 Task: Help me to understand the dataloader.io access.
Action: Mouse moved to (1200, 133)
Screenshot: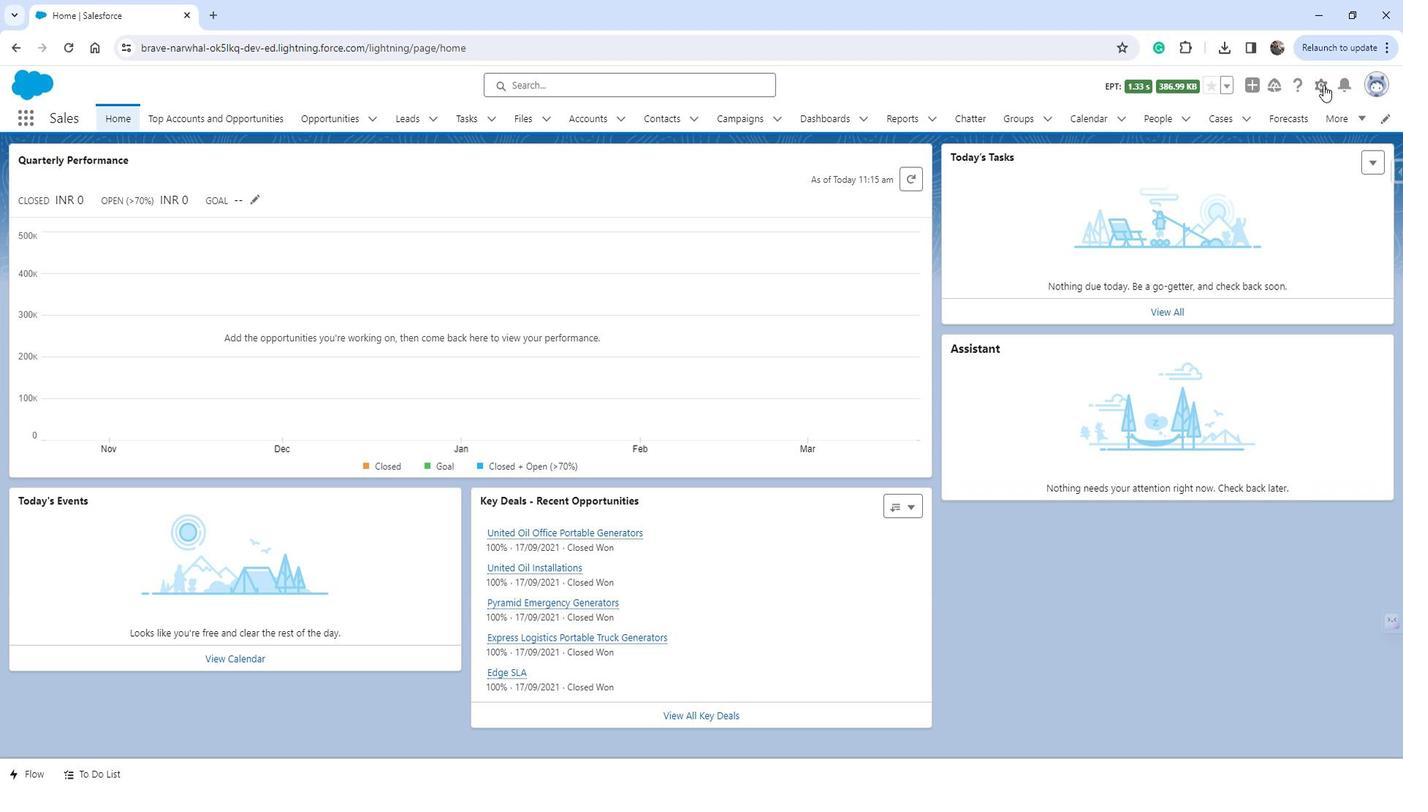 
Action: Mouse pressed left at (1200, 133)
Screenshot: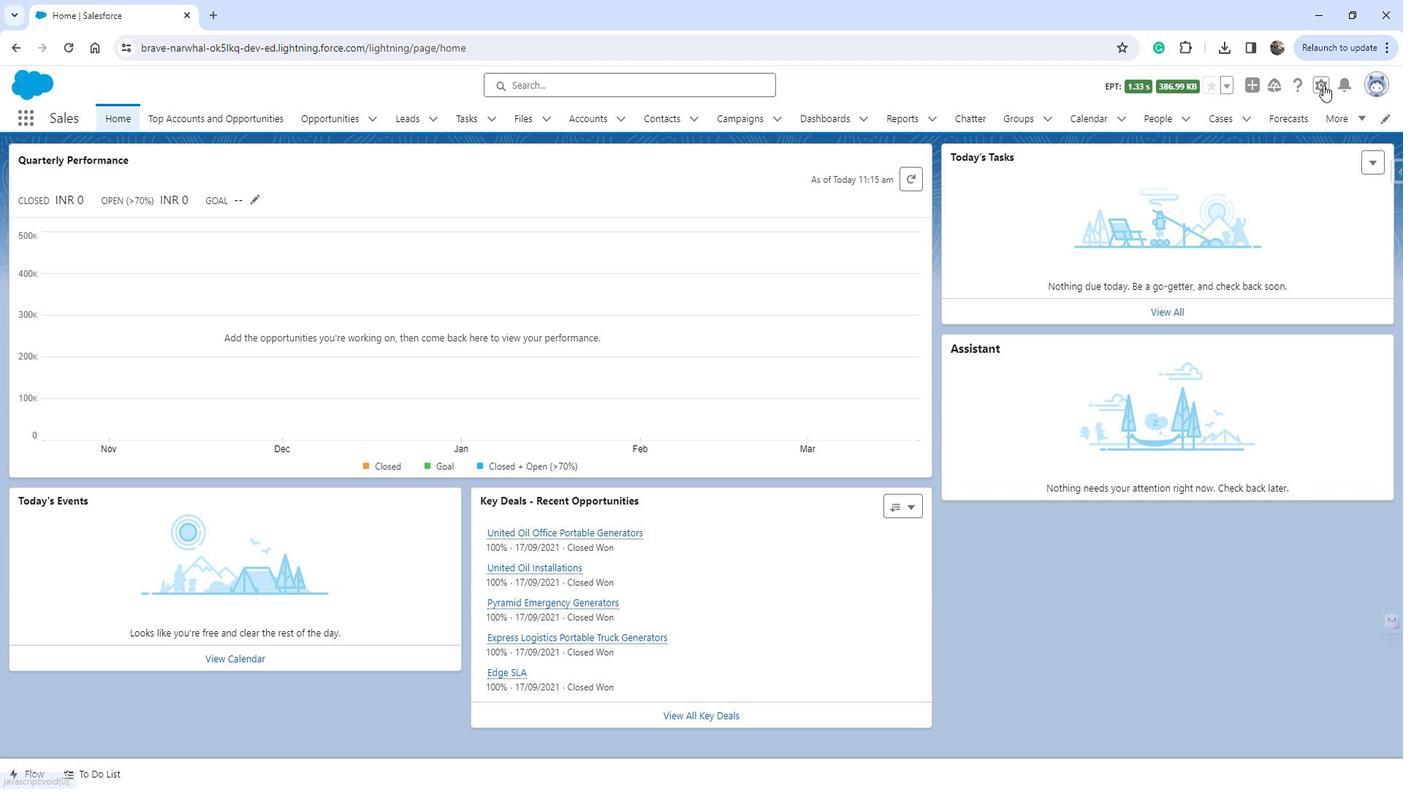 
Action: Mouse moved to (1168, 169)
Screenshot: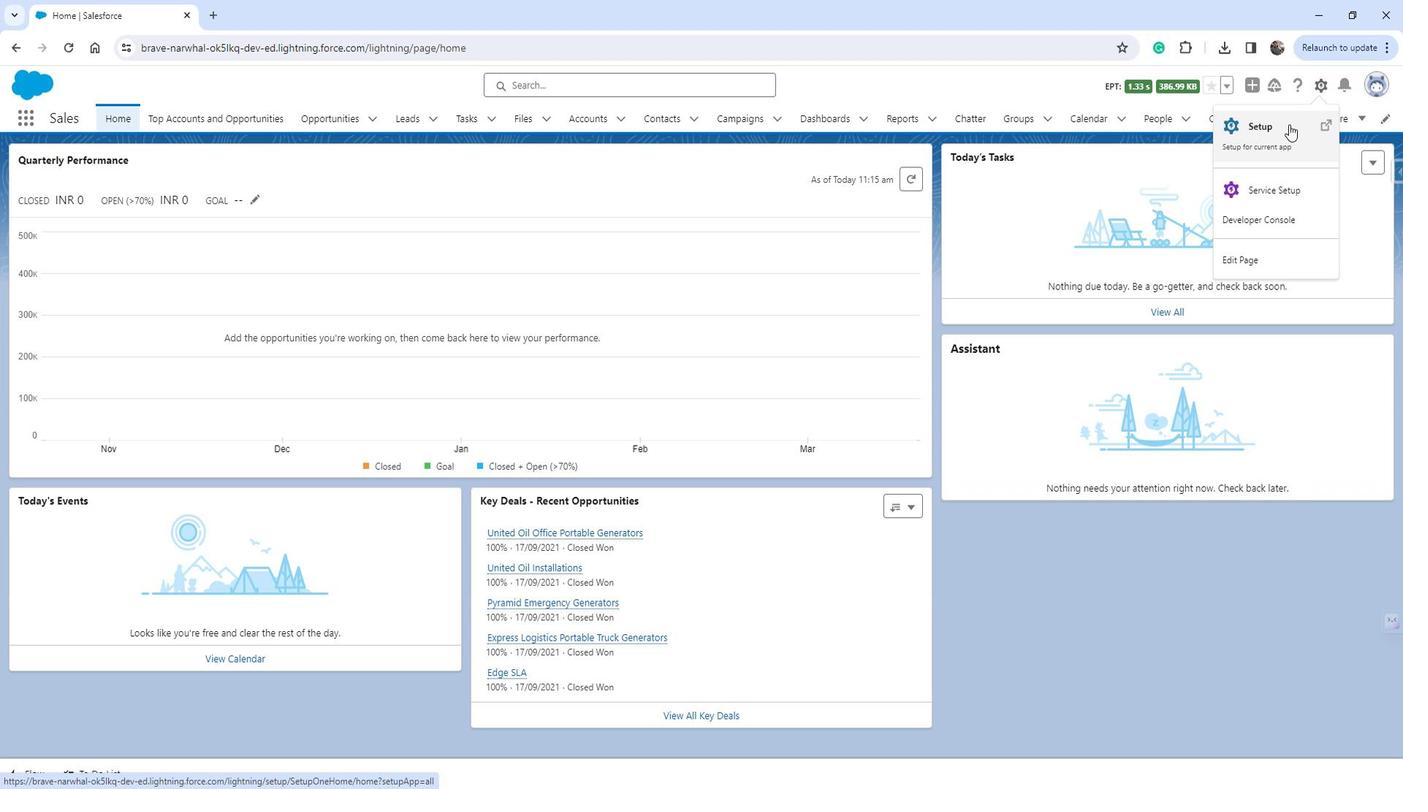 
Action: Mouse pressed left at (1168, 169)
Screenshot: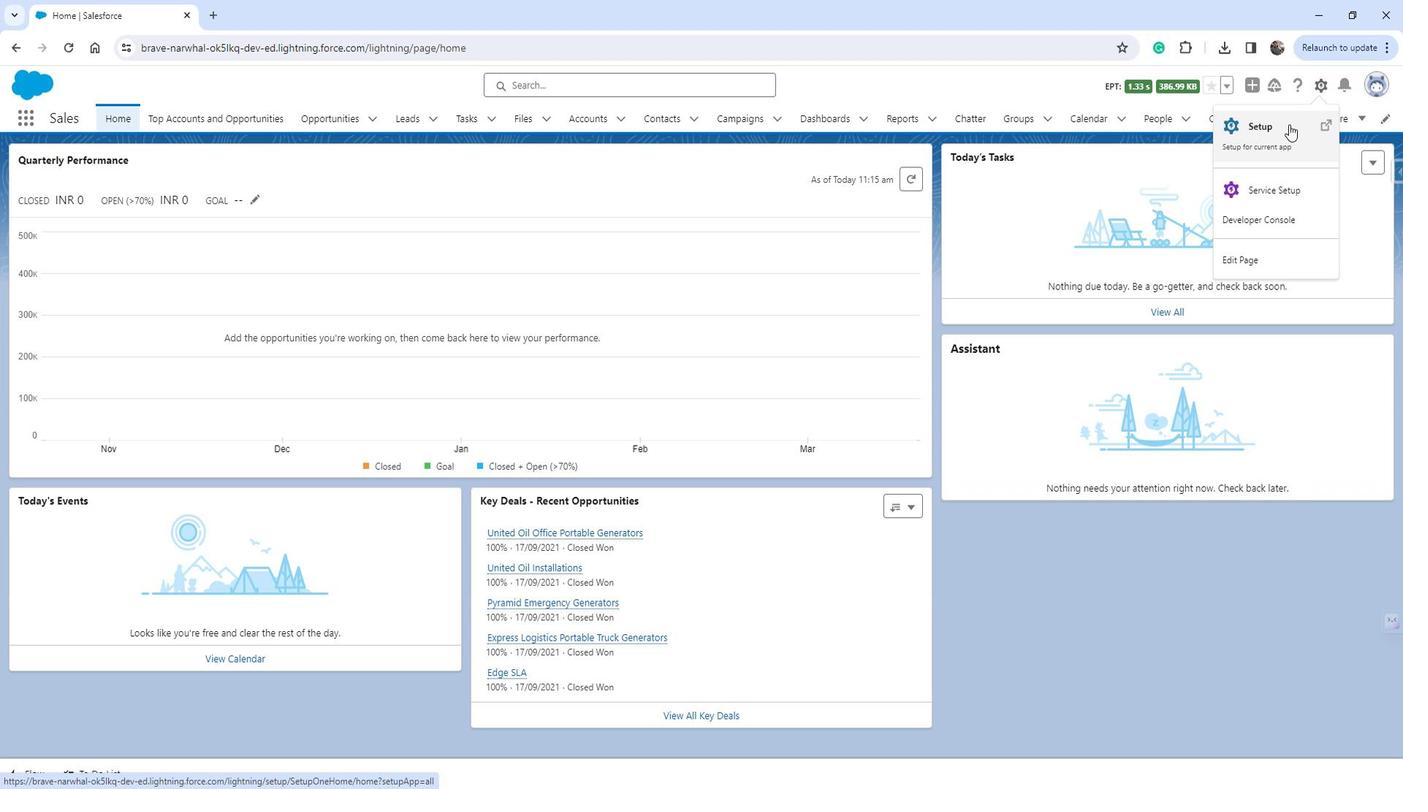 
Action: Mouse moved to (58, 377)
Screenshot: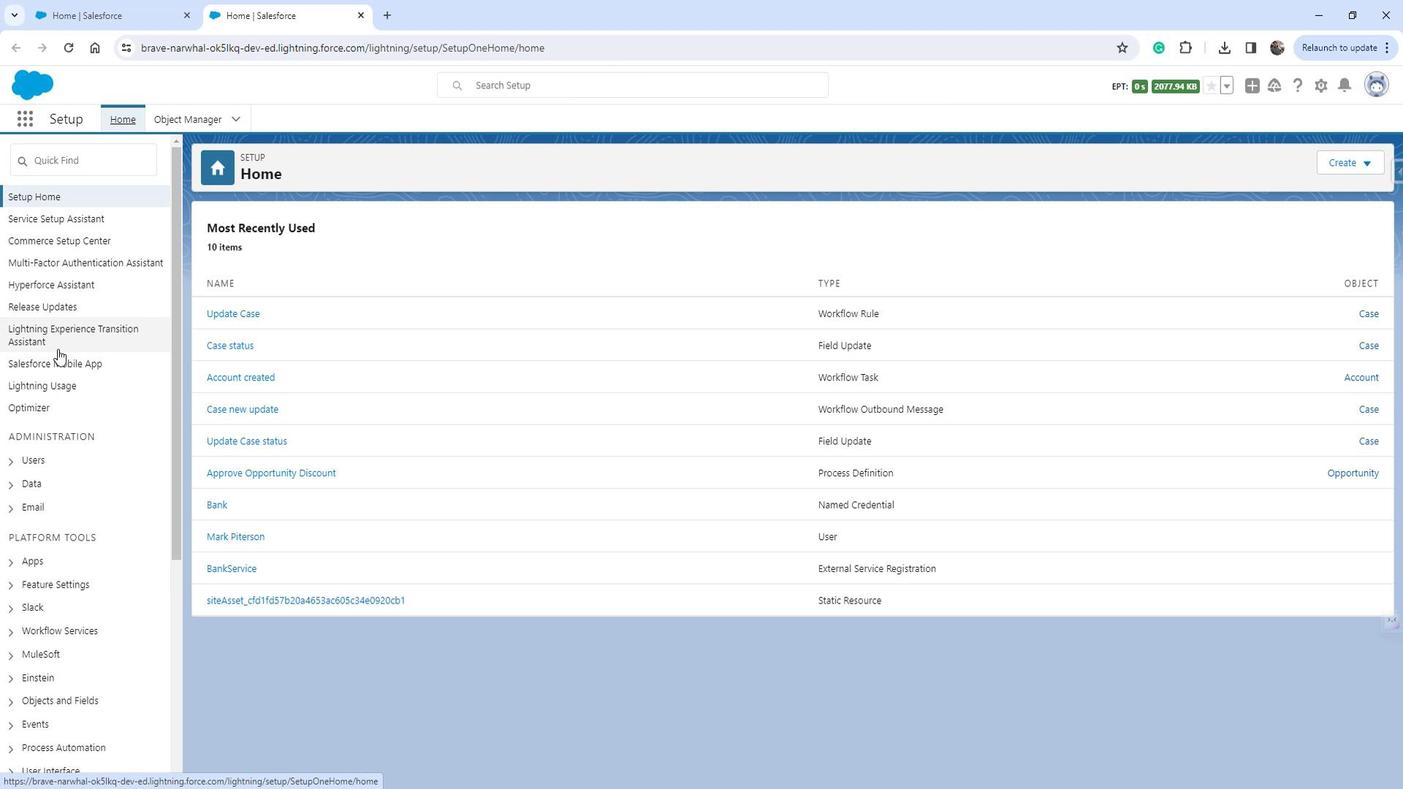 
Action: Mouse scrolled (58, 377) with delta (0, 0)
Screenshot: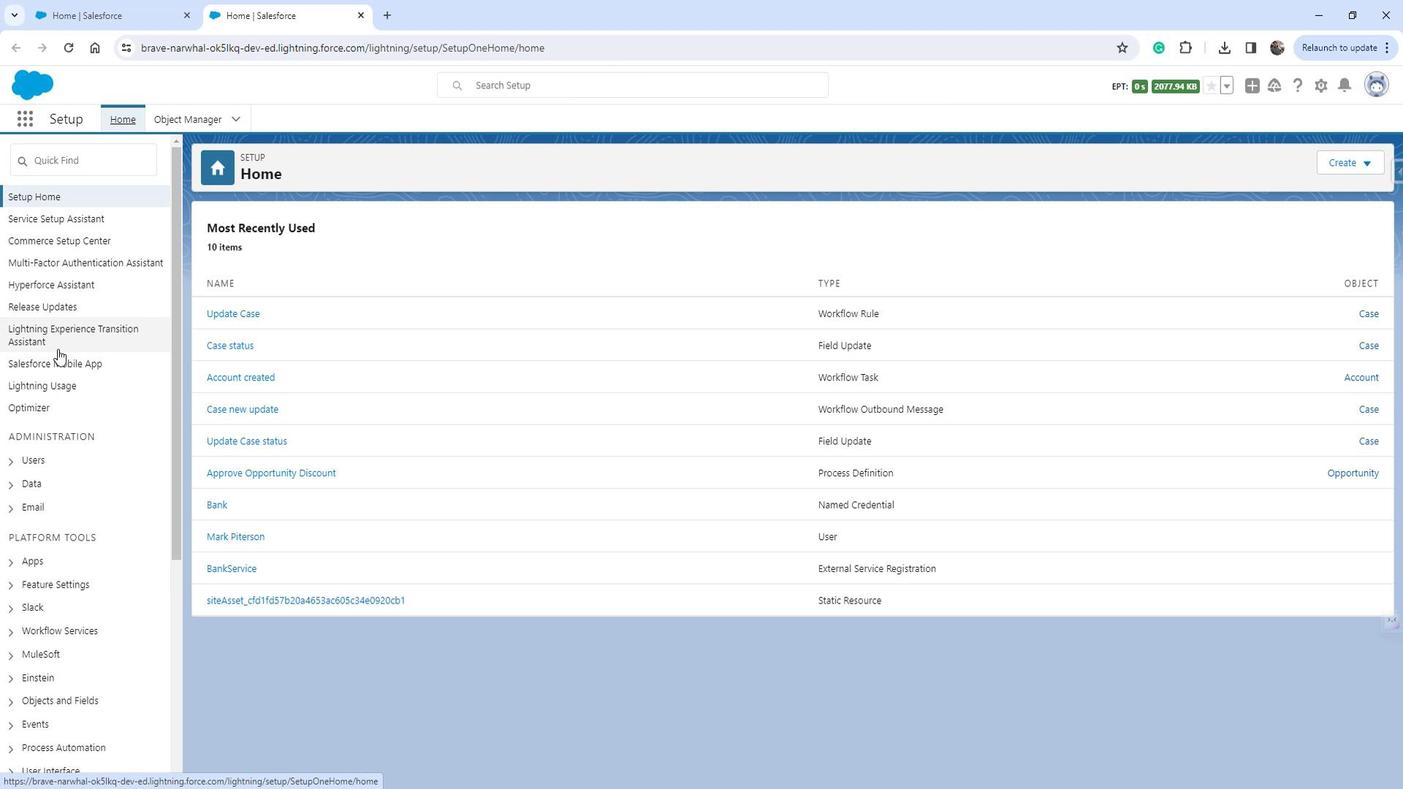 
Action: Mouse scrolled (58, 377) with delta (0, 0)
Screenshot: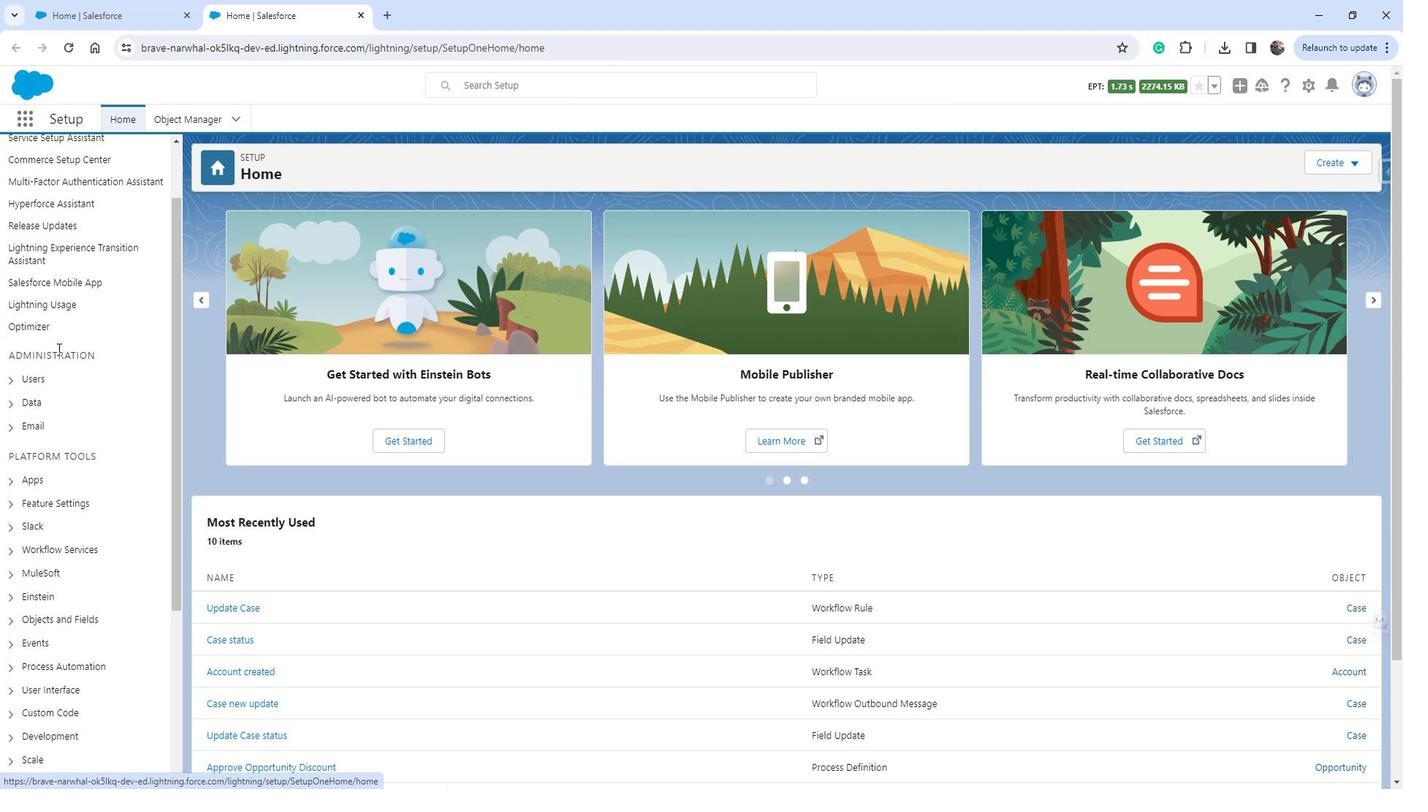 
Action: Mouse moved to (58, 378)
Screenshot: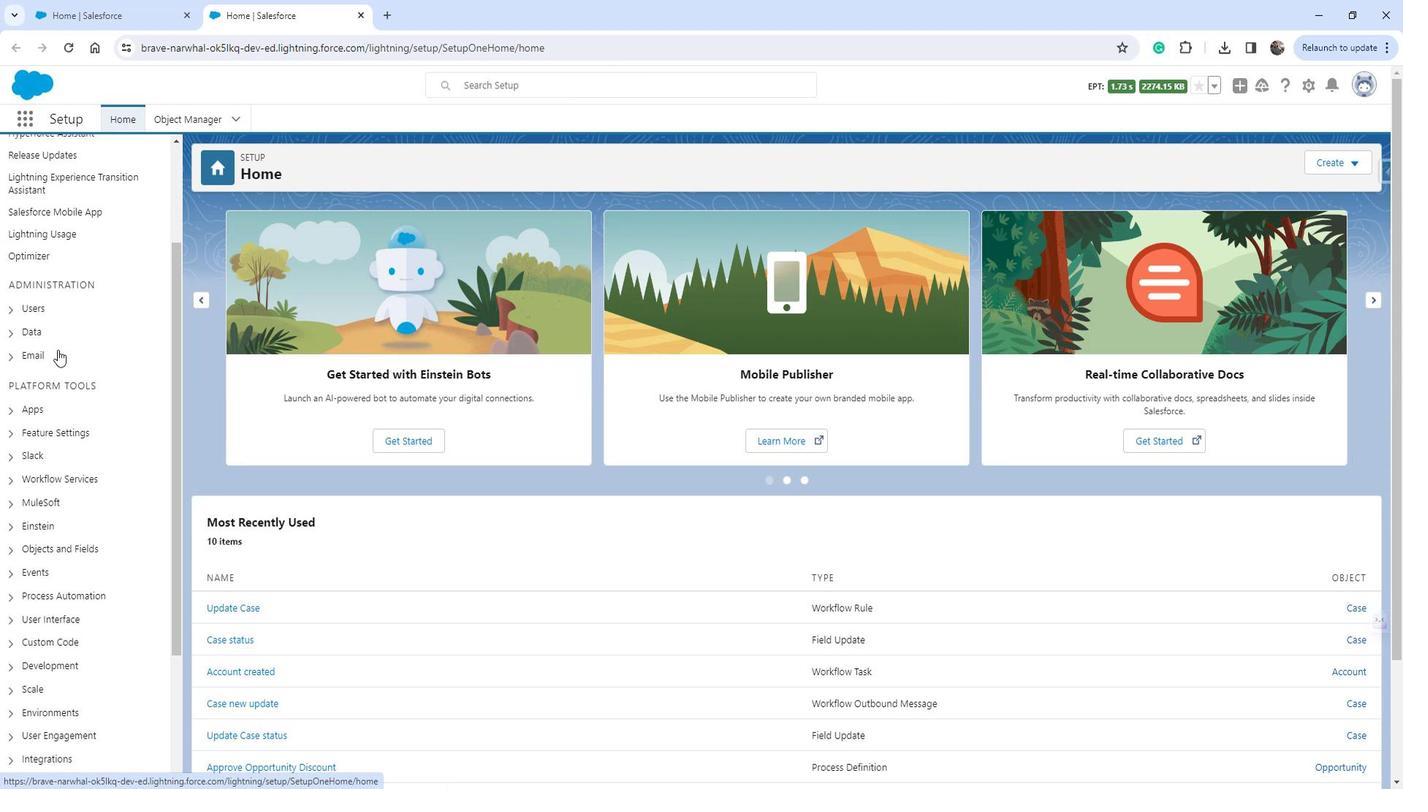 
Action: Mouse scrolled (58, 377) with delta (0, 0)
Screenshot: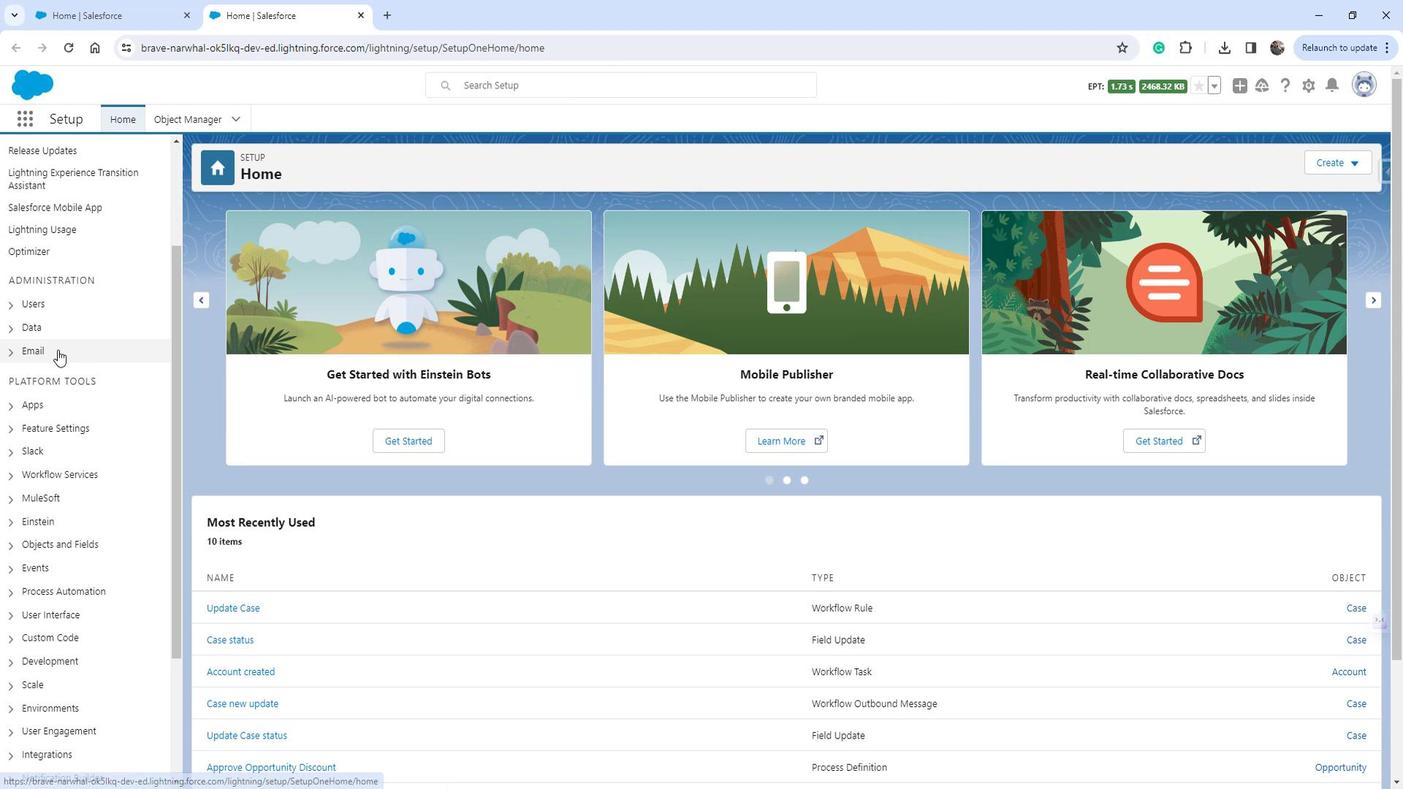
Action: Mouse scrolled (58, 377) with delta (0, 0)
Screenshot: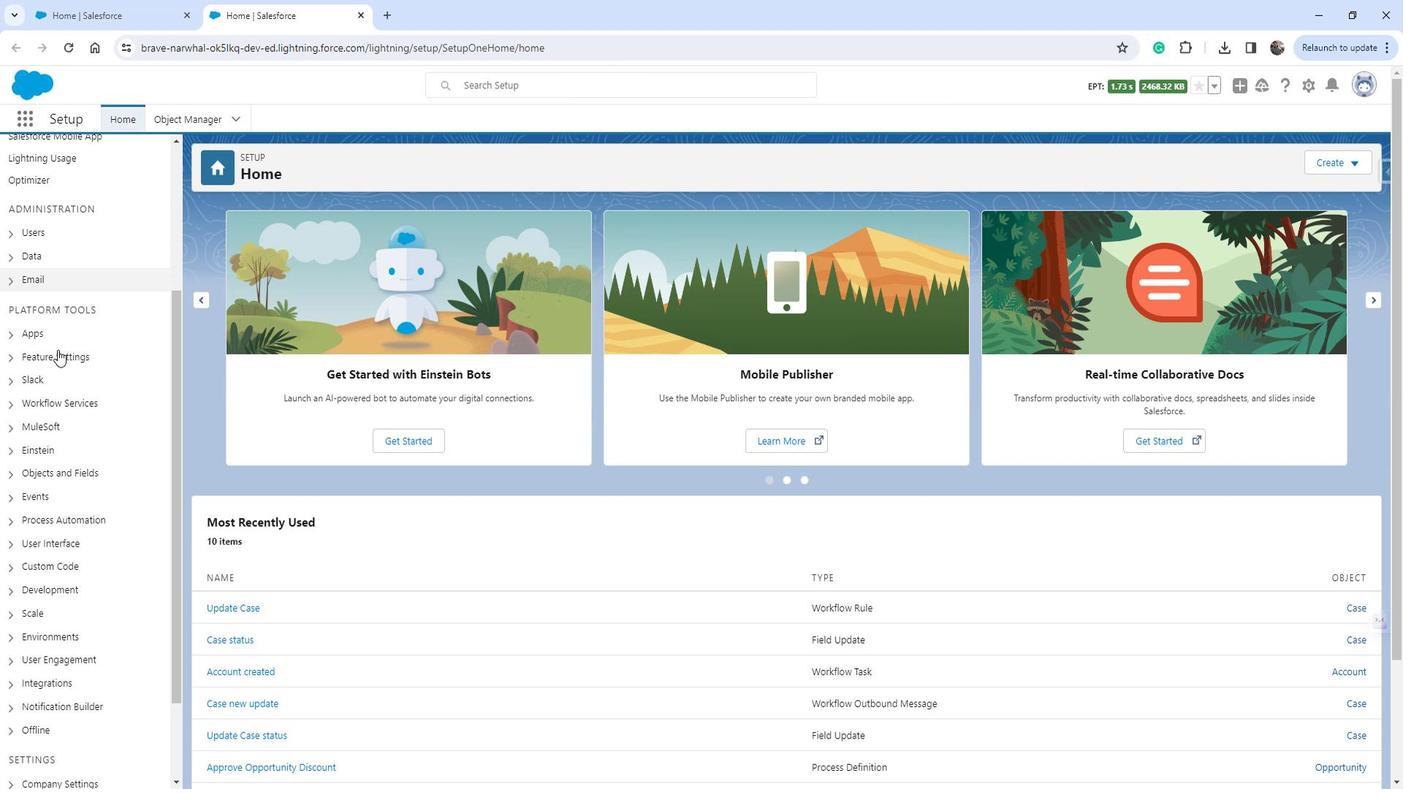 
Action: Mouse moved to (57, 378)
Screenshot: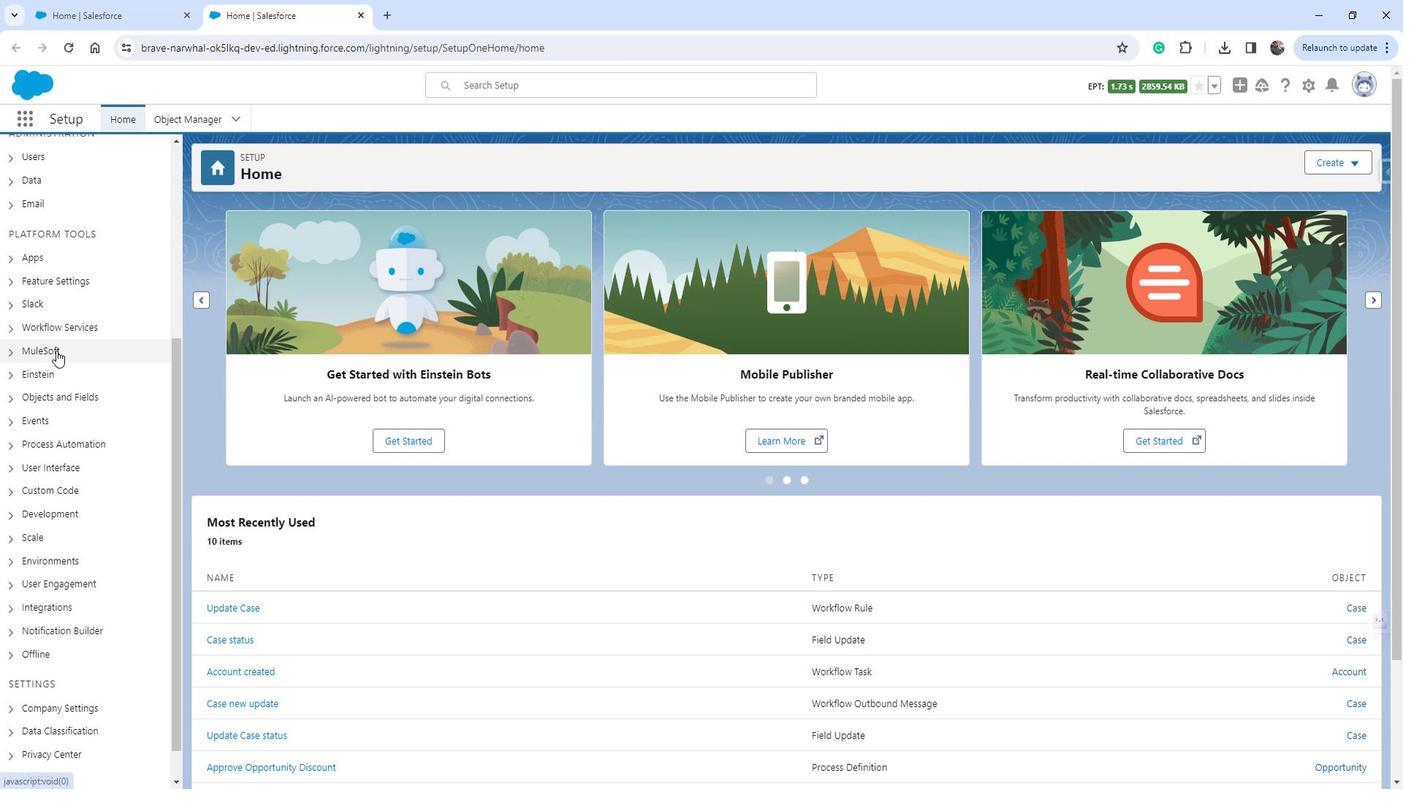 
Action: Mouse scrolled (57, 378) with delta (0, 0)
Screenshot: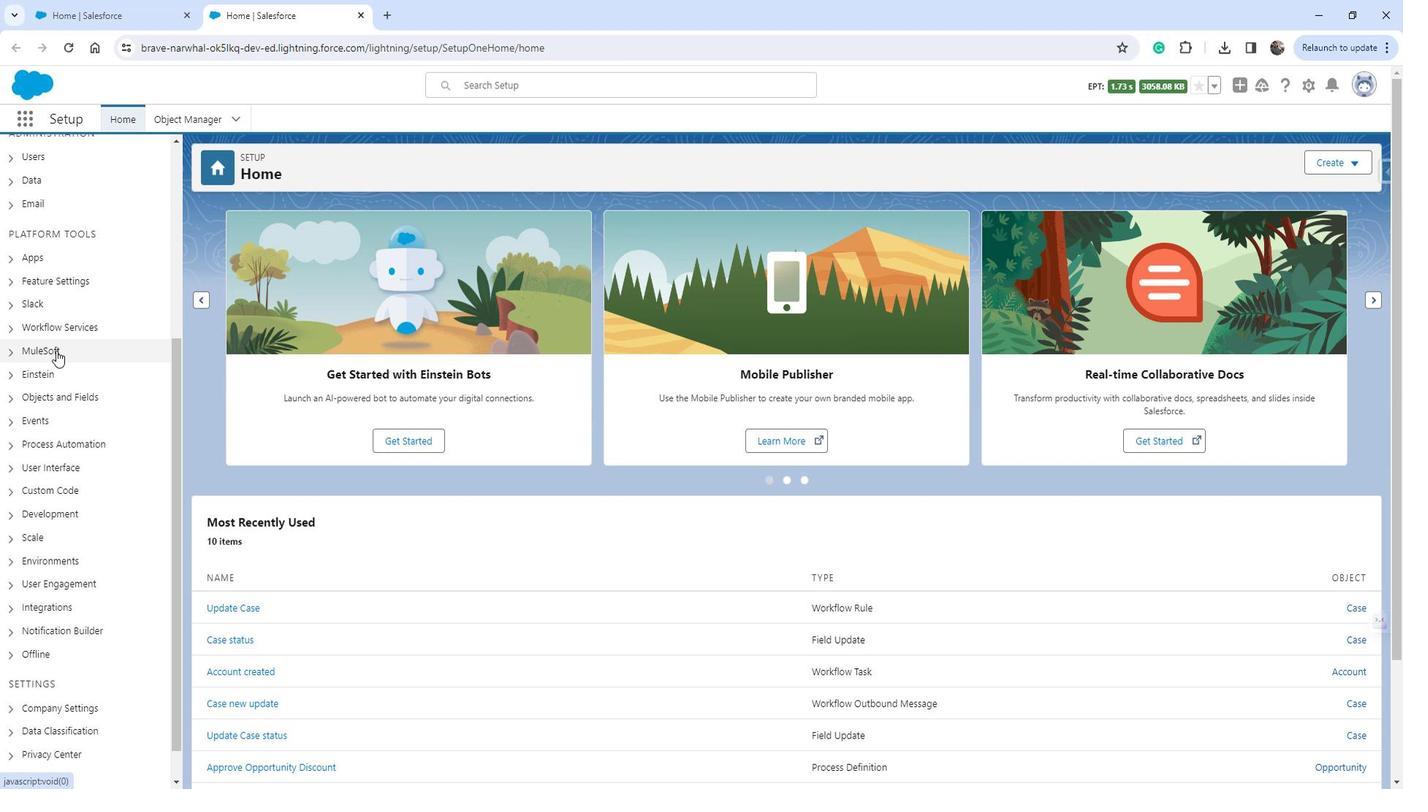 
Action: Mouse moved to (16, 581)
Screenshot: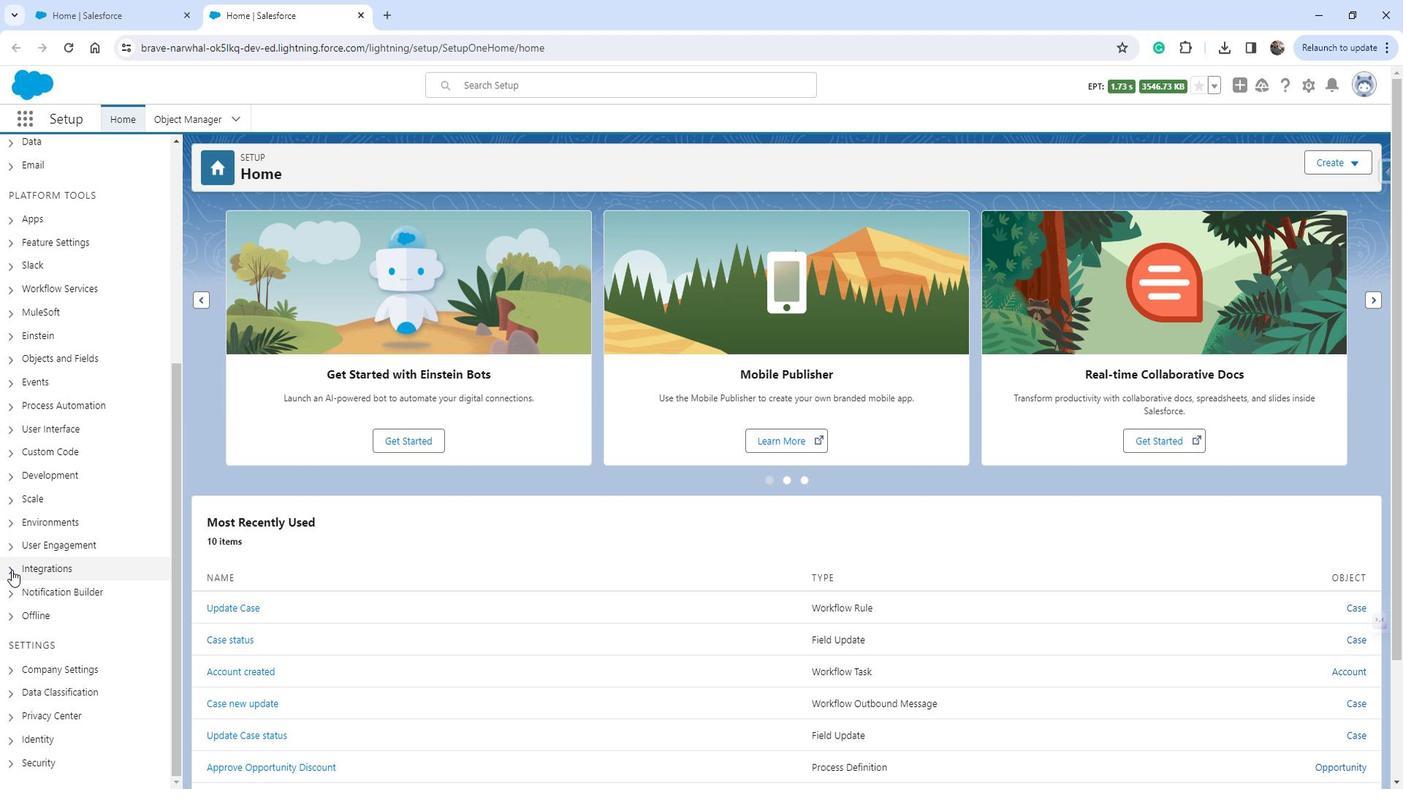 
Action: Mouse pressed left at (16, 581)
Screenshot: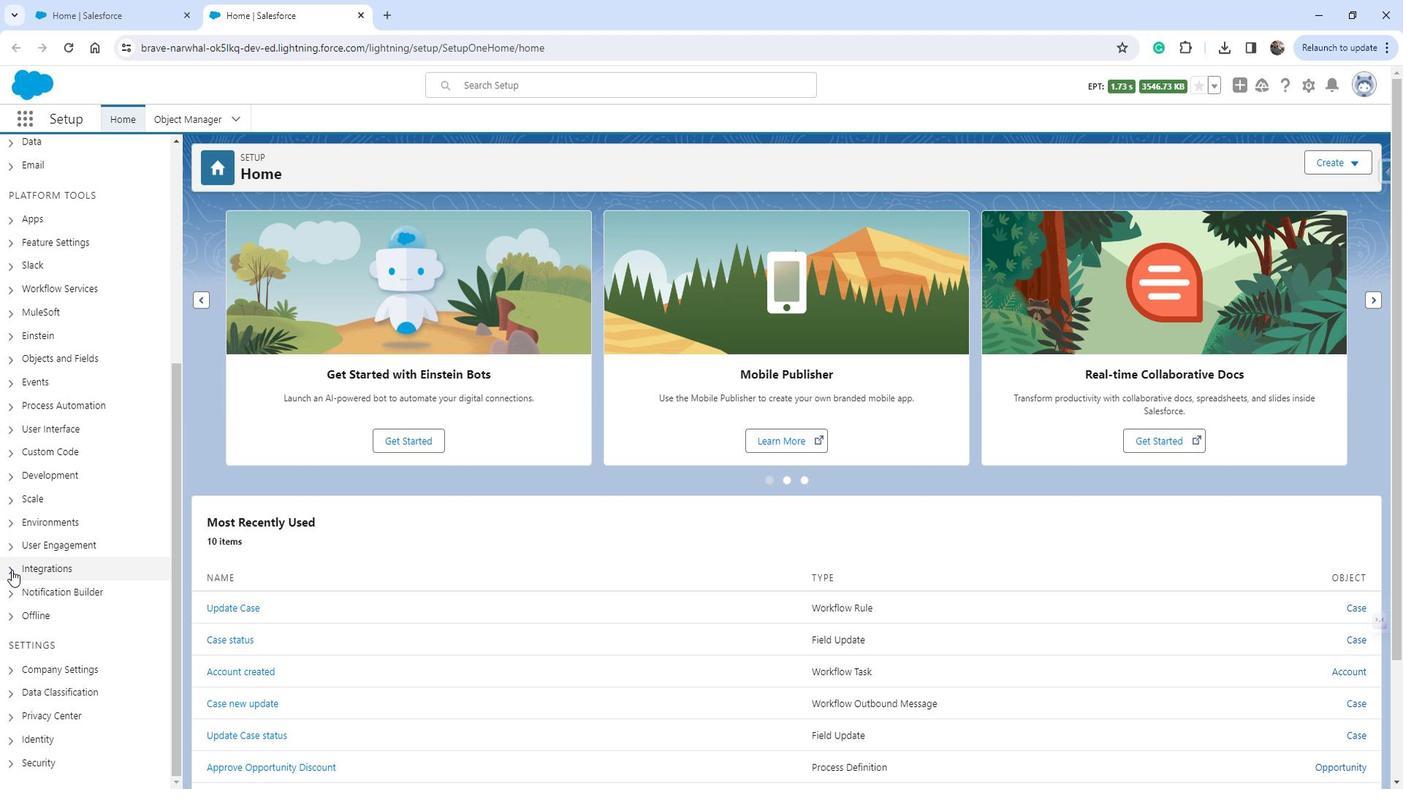 
Action: Mouse moved to (91, 606)
Screenshot: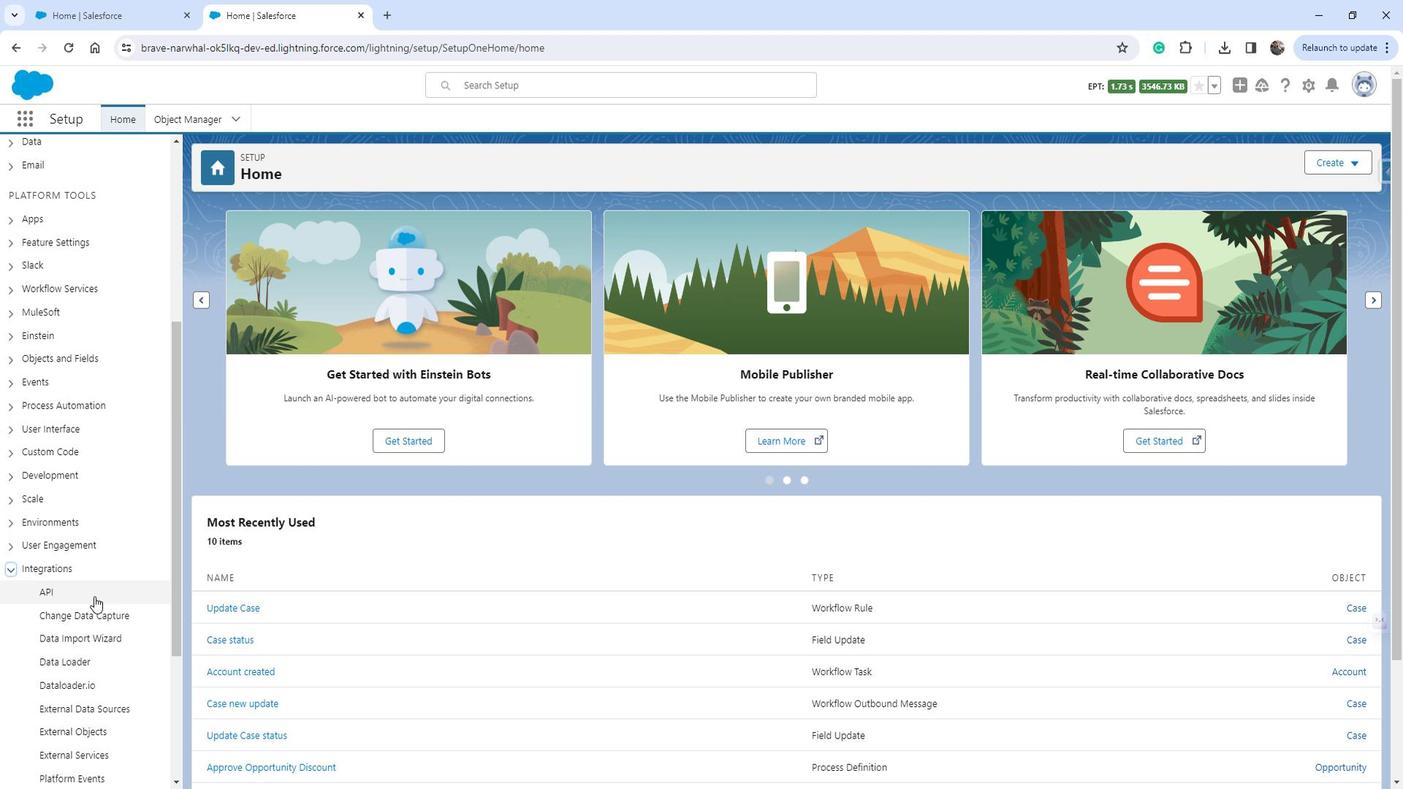 
Action: Mouse scrolled (91, 606) with delta (0, 0)
Screenshot: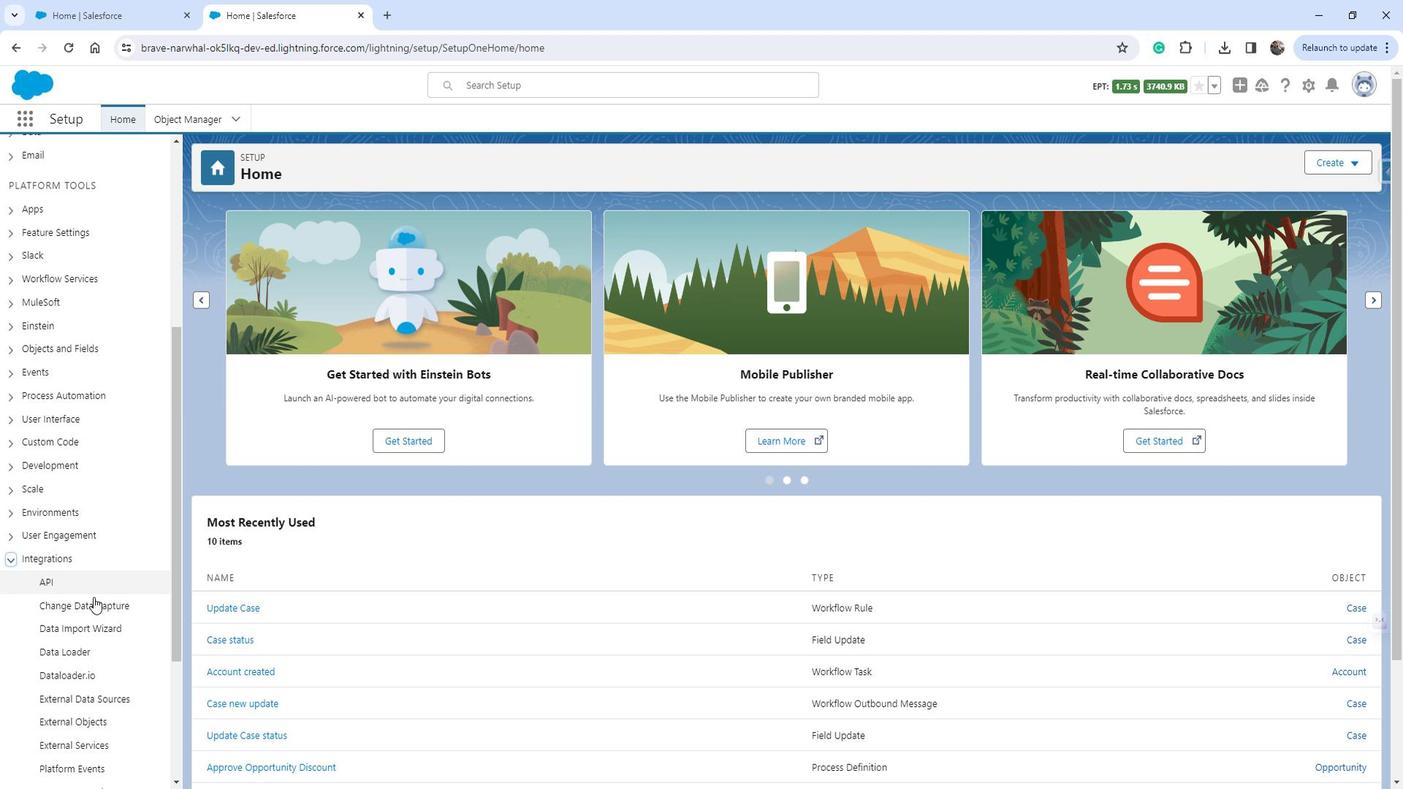 
Action: Mouse moved to (89, 608)
Screenshot: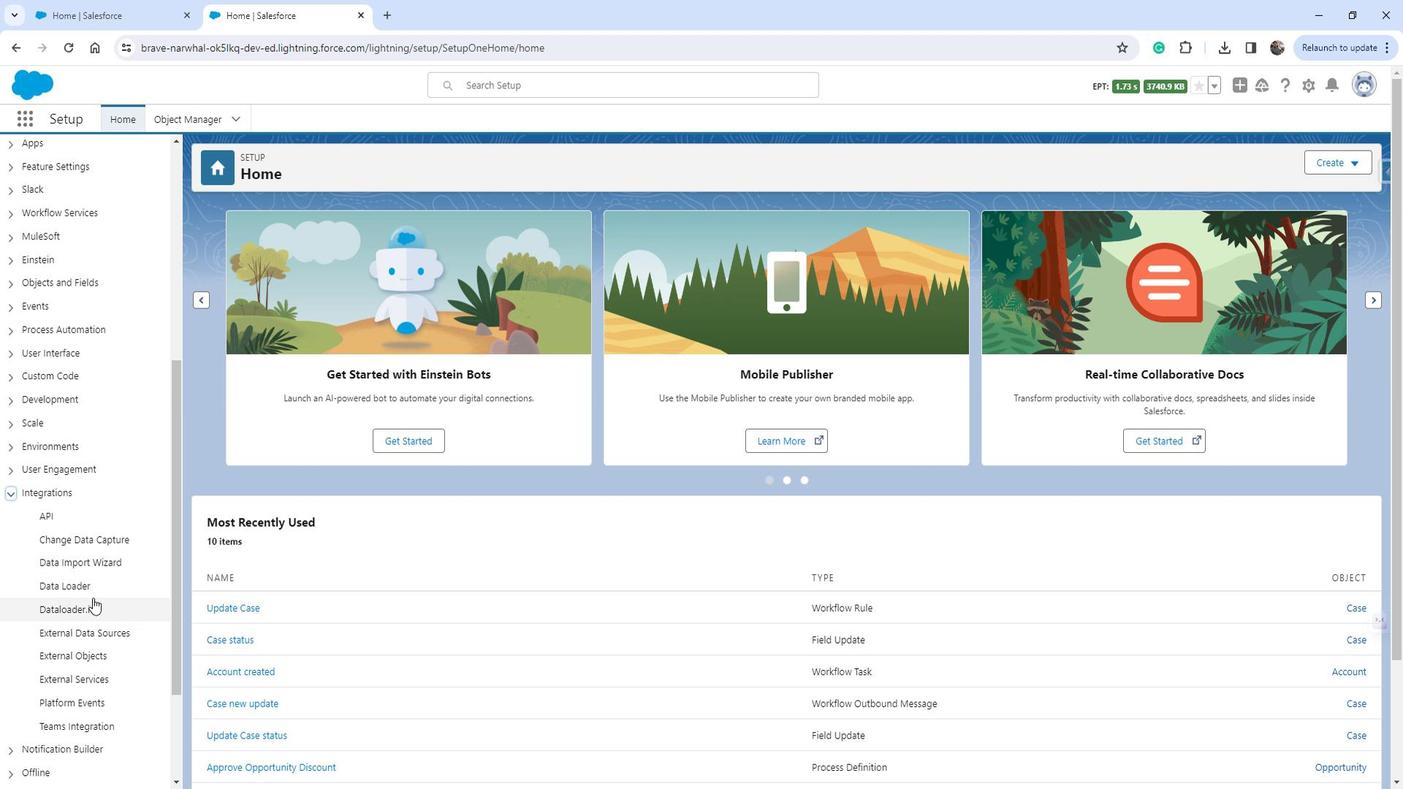 
Action: Mouse scrolled (89, 607) with delta (0, 0)
Screenshot: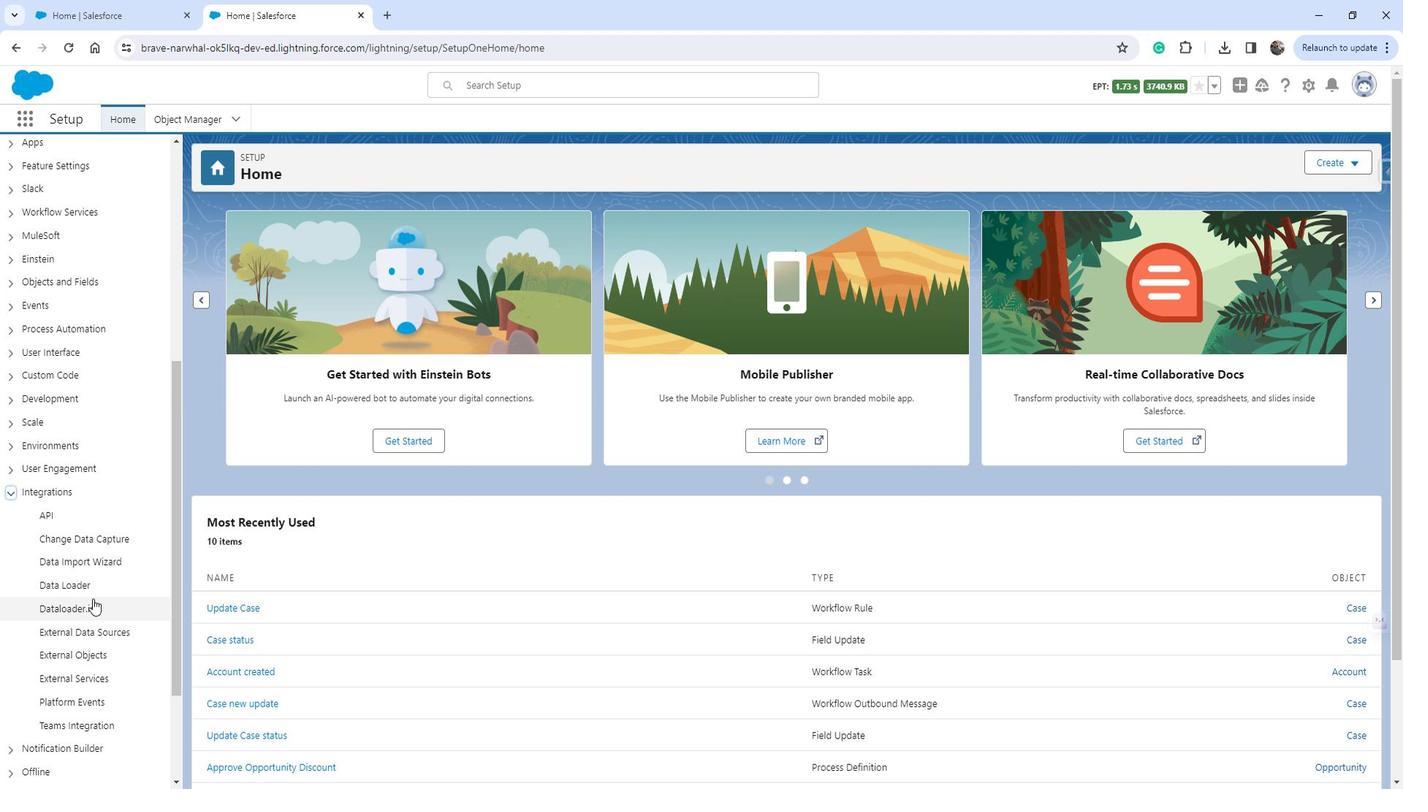 
Action: Mouse moved to (75, 548)
Screenshot: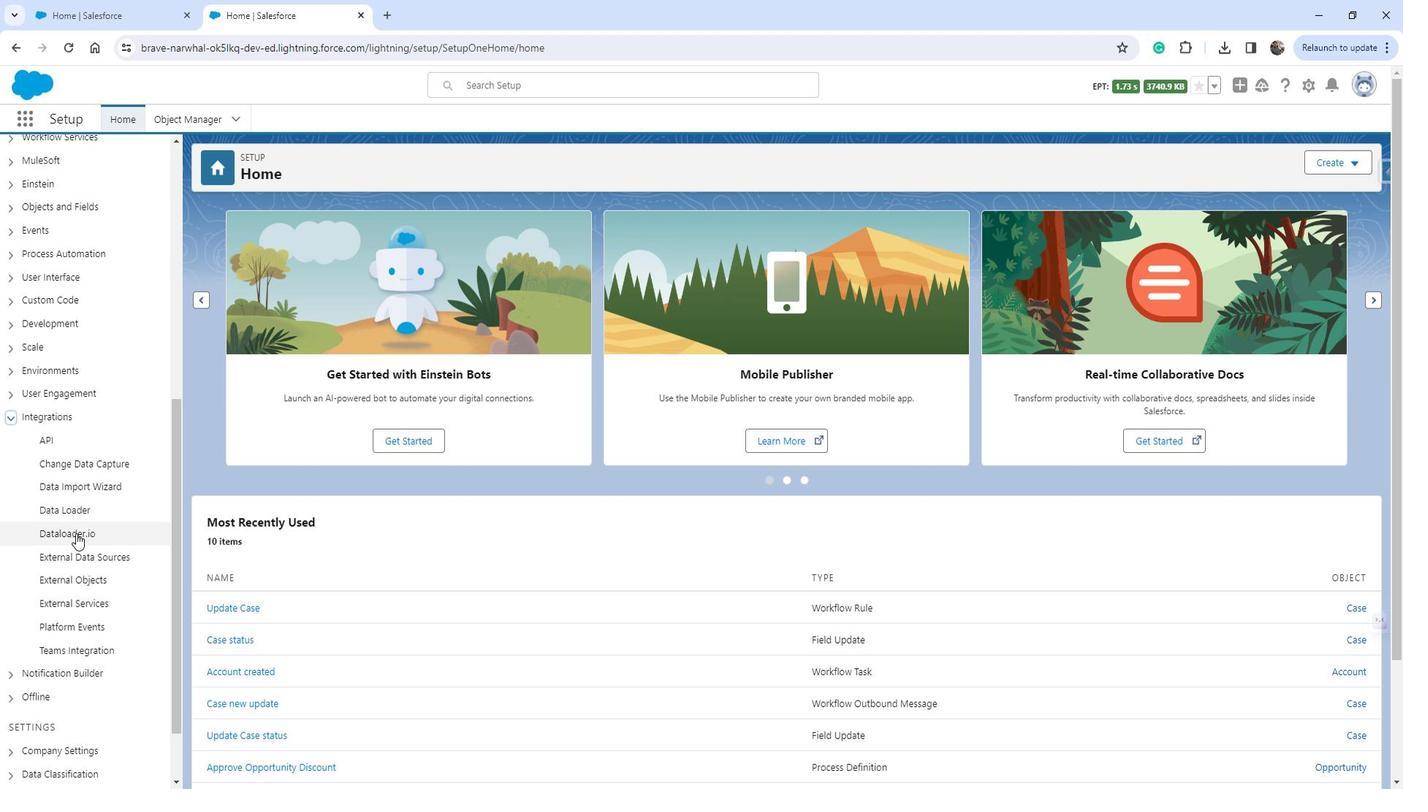 
Action: Mouse pressed left at (75, 548)
Screenshot: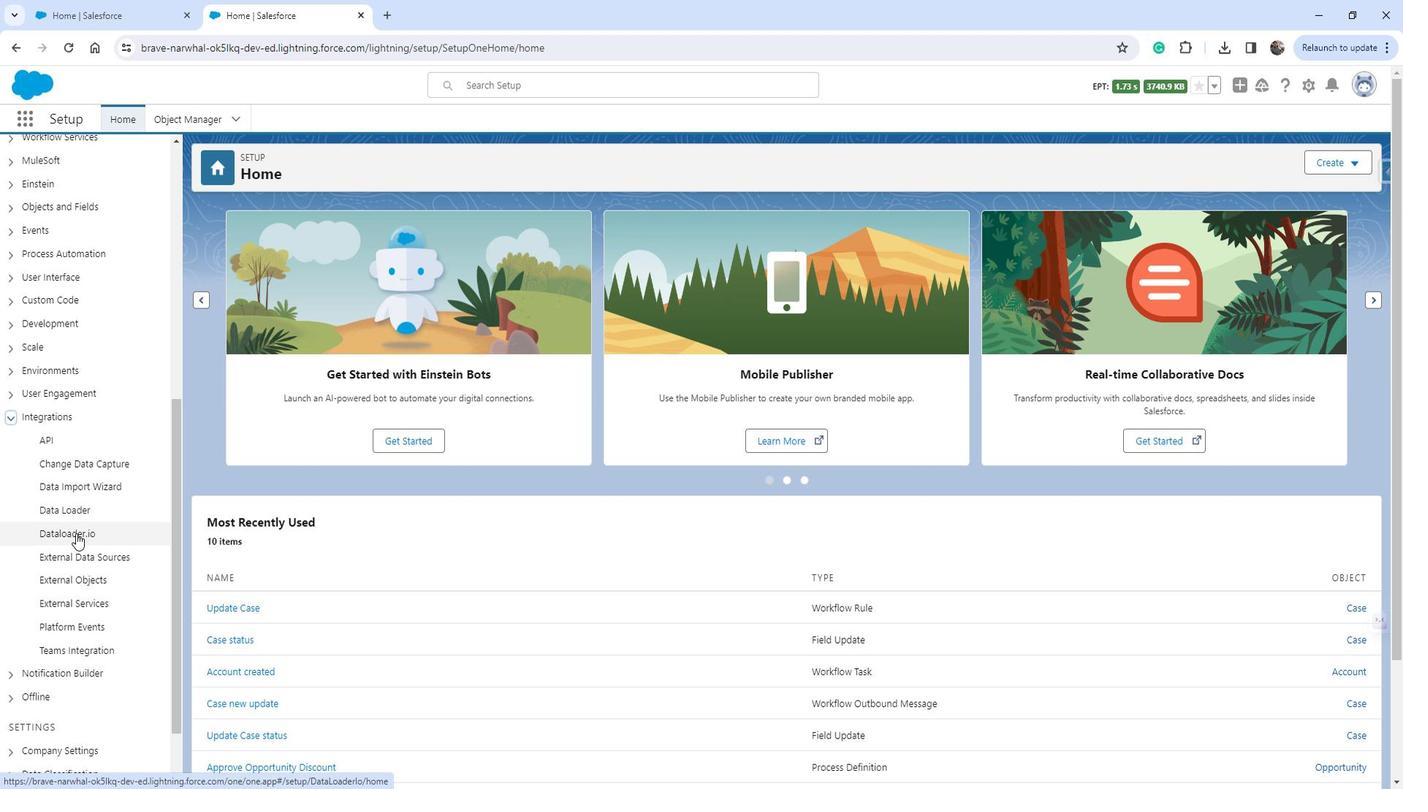 
Action: Mouse moved to (694, 506)
Screenshot: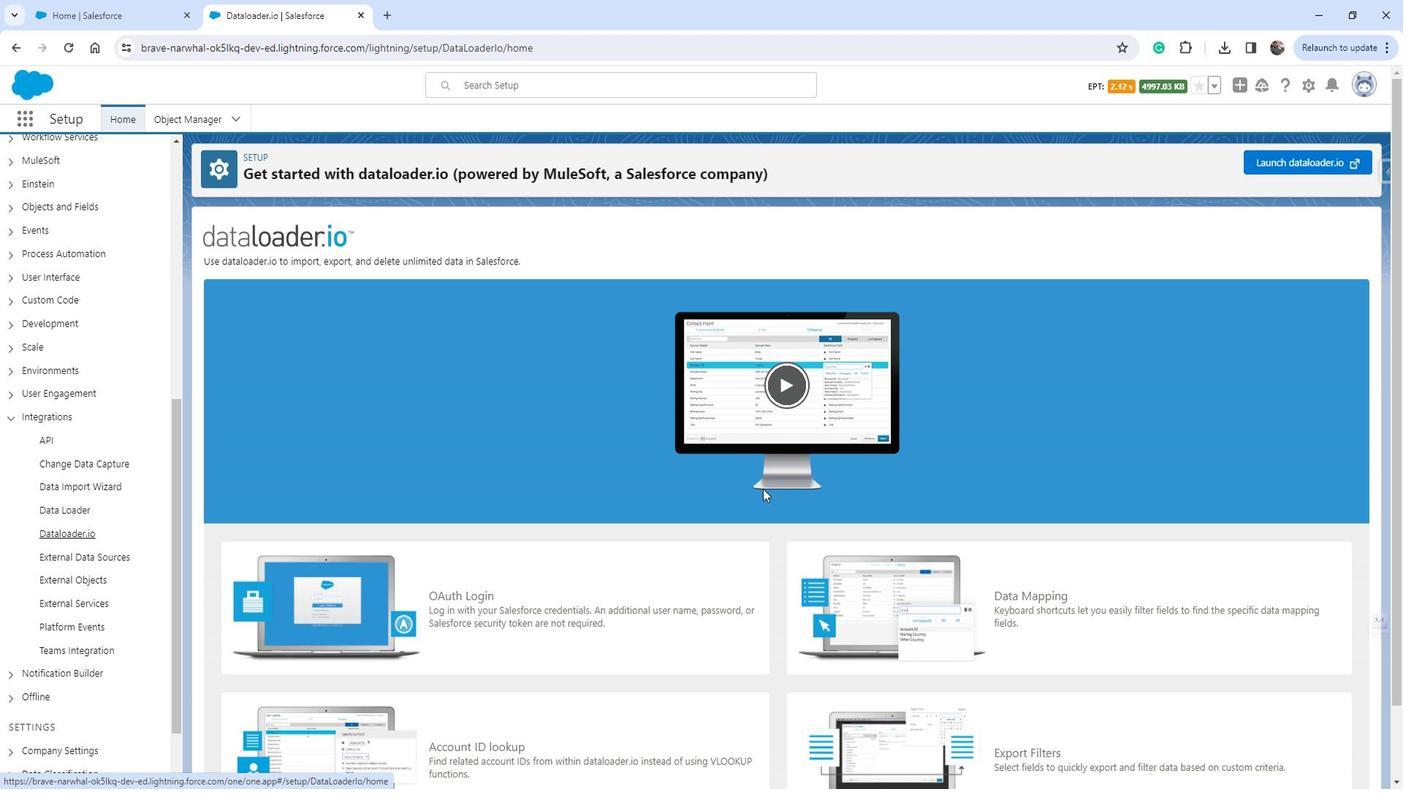 
Action: Mouse scrolled (694, 505) with delta (0, 0)
Screenshot: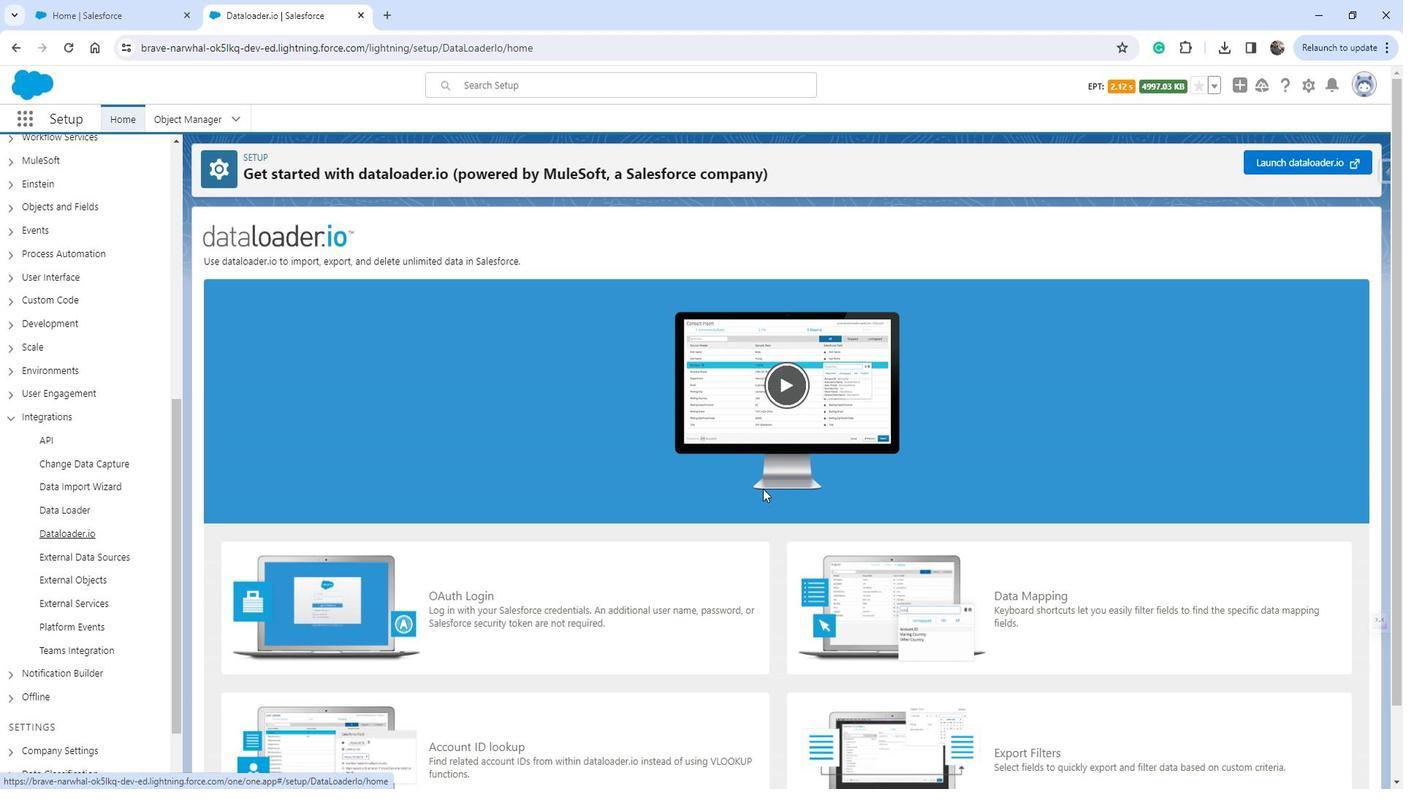 
Action: Mouse moved to (694, 506)
Screenshot: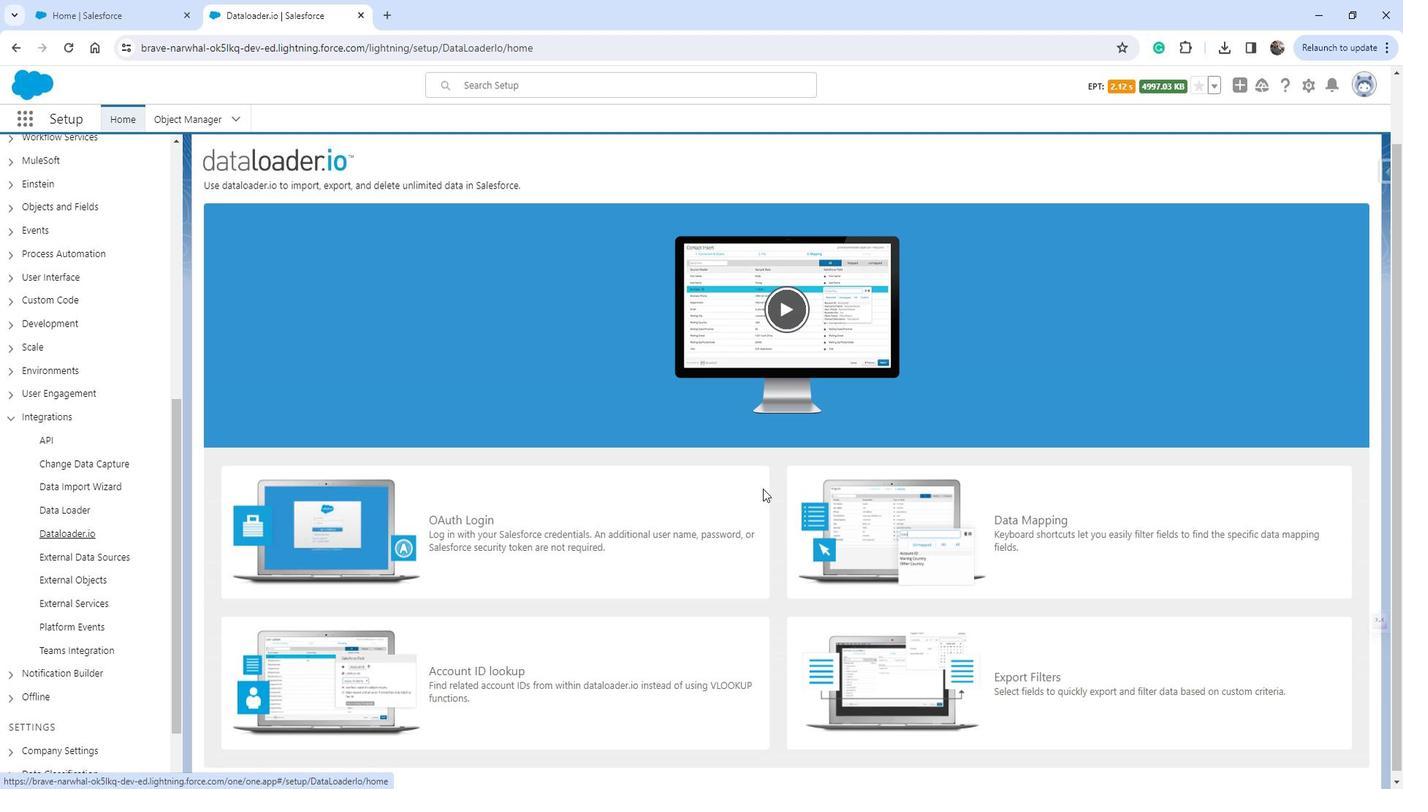 
Action: Mouse scrolled (694, 505) with delta (0, 0)
Screenshot: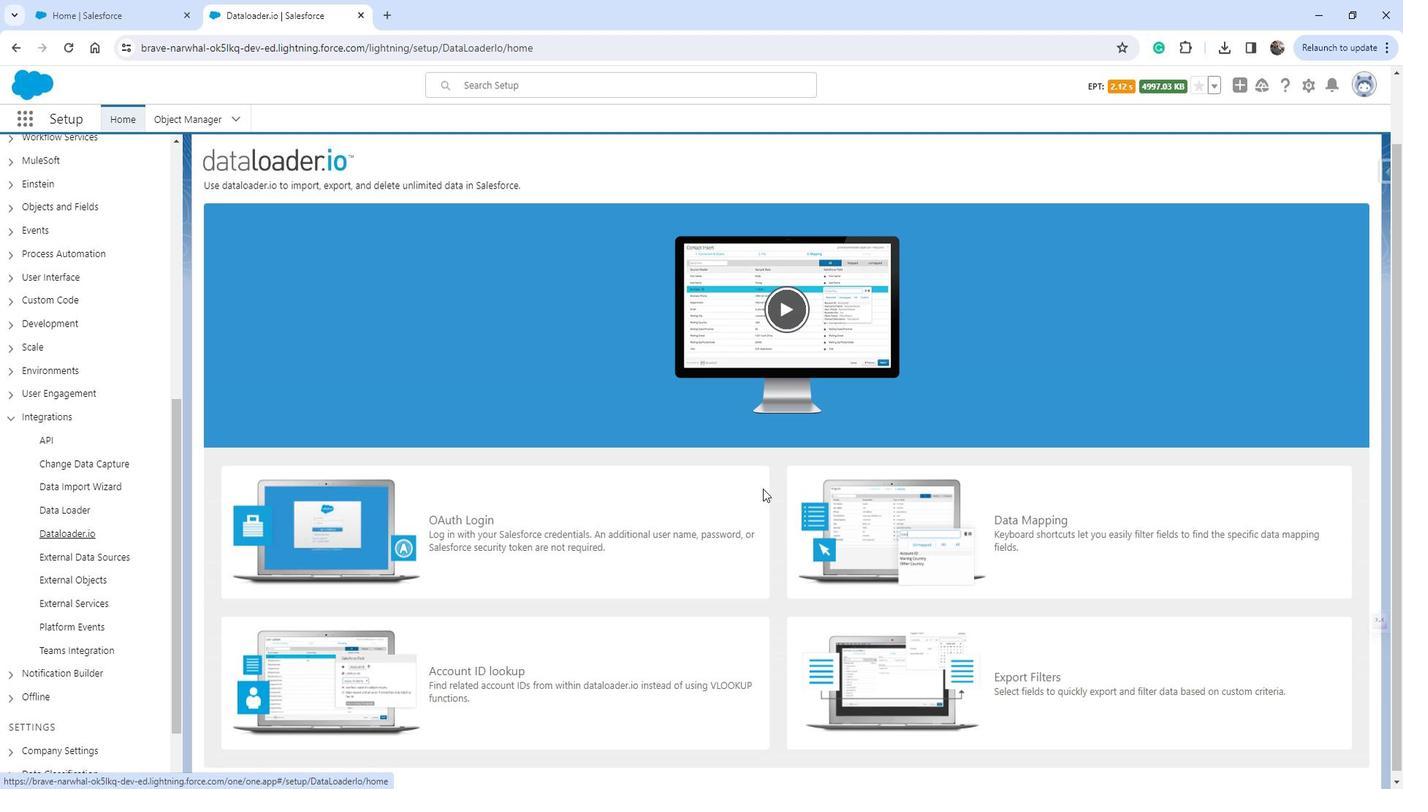 
Action: Mouse scrolled (694, 505) with delta (0, 0)
Screenshot: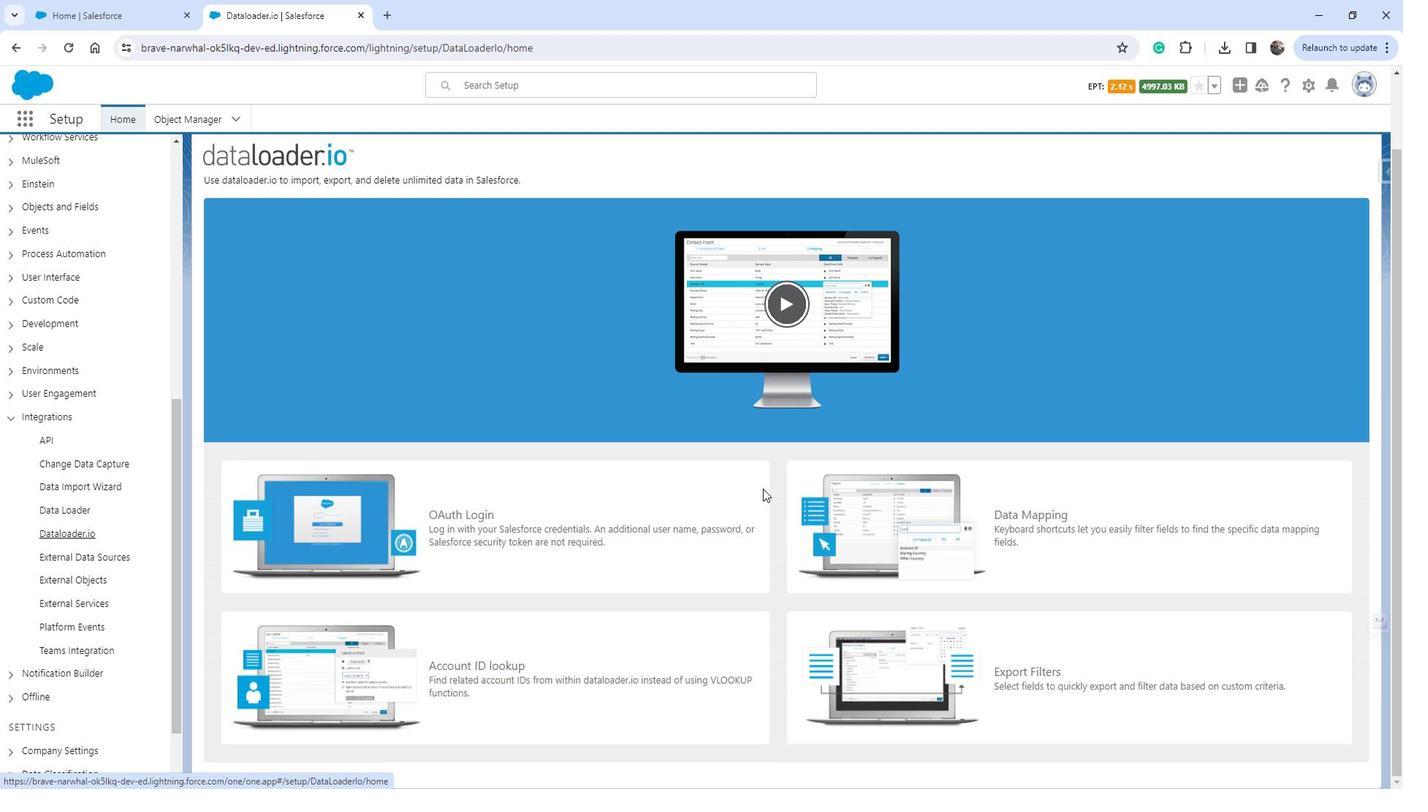 
Action: Mouse moved to (698, 654)
Screenshot: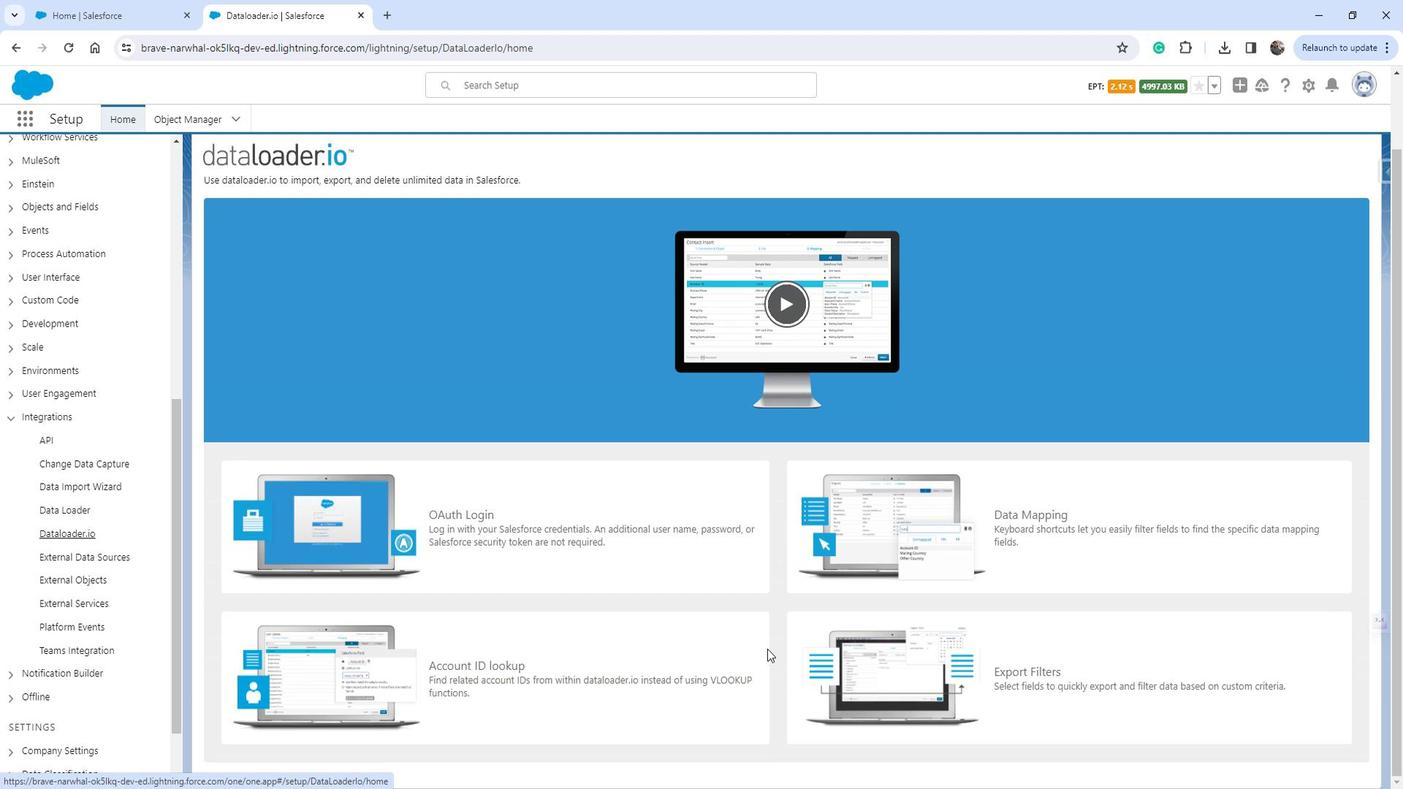 
Action: Mouse scrolled (698, 654) with delta (0, 0)
Screenshot: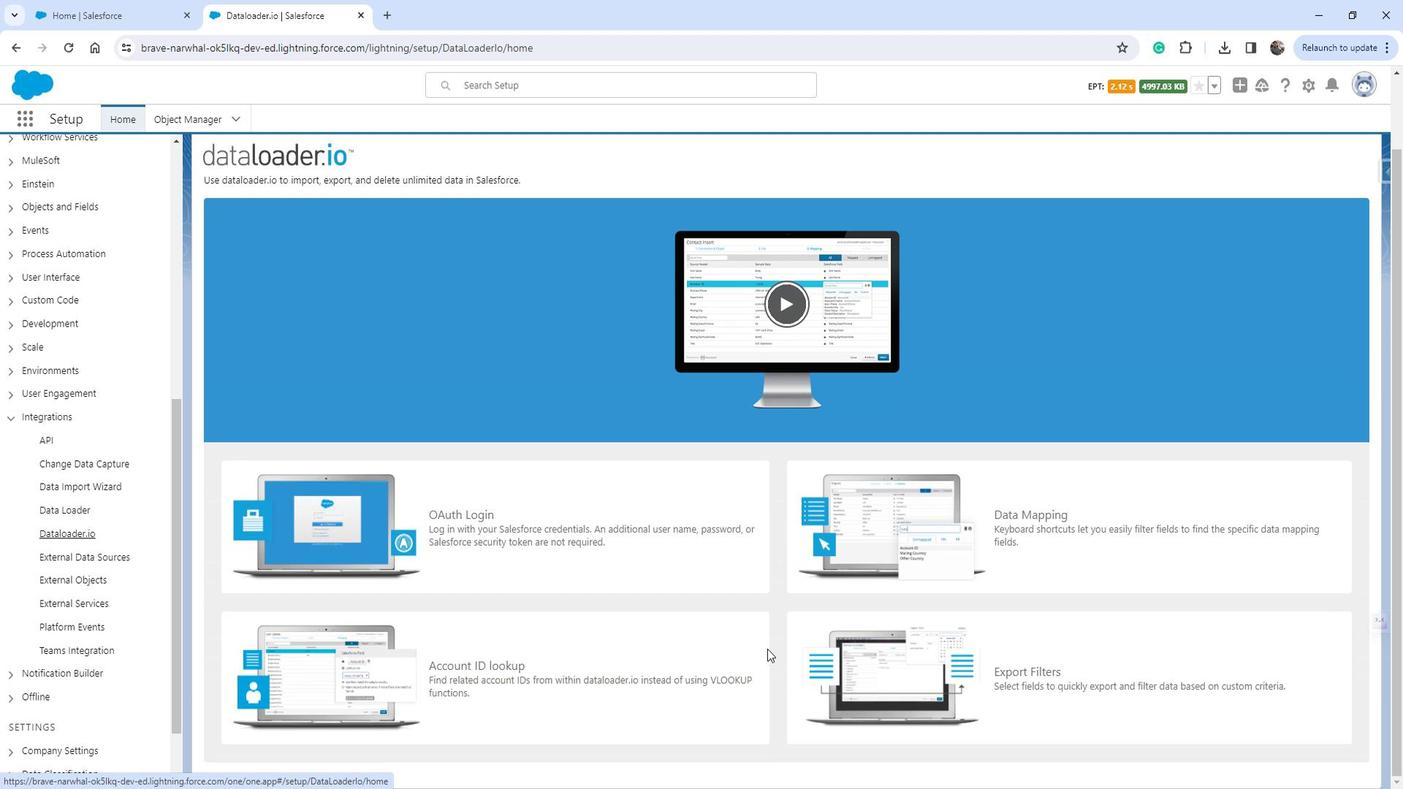 
Action: Mouse moved to (703, 657)
Screenshot: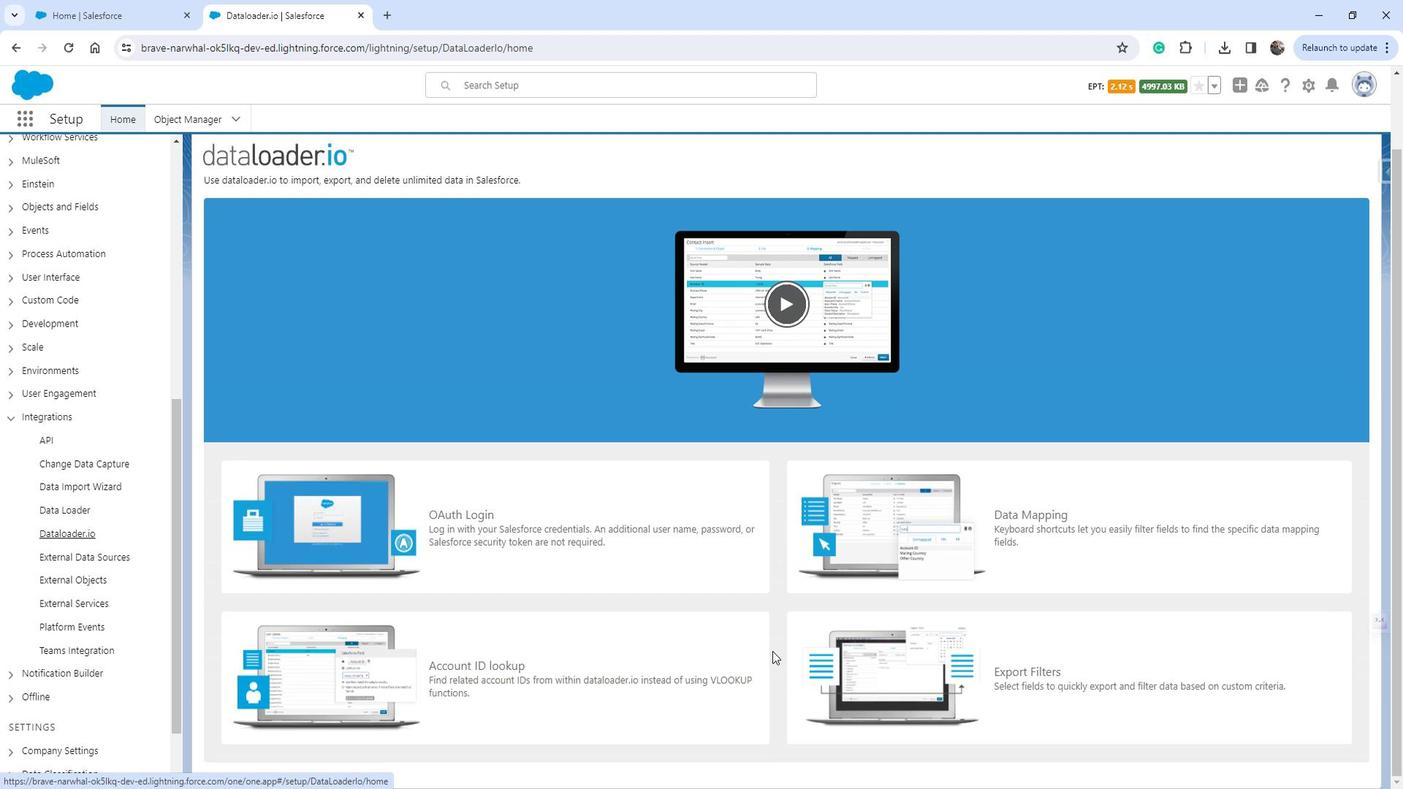 
